 Task: Add Dietz & Watson ABF Buffalo Style Chicken Sausage to the cart.
Action: Mouse pressed left at (18, 121)
Screenshot: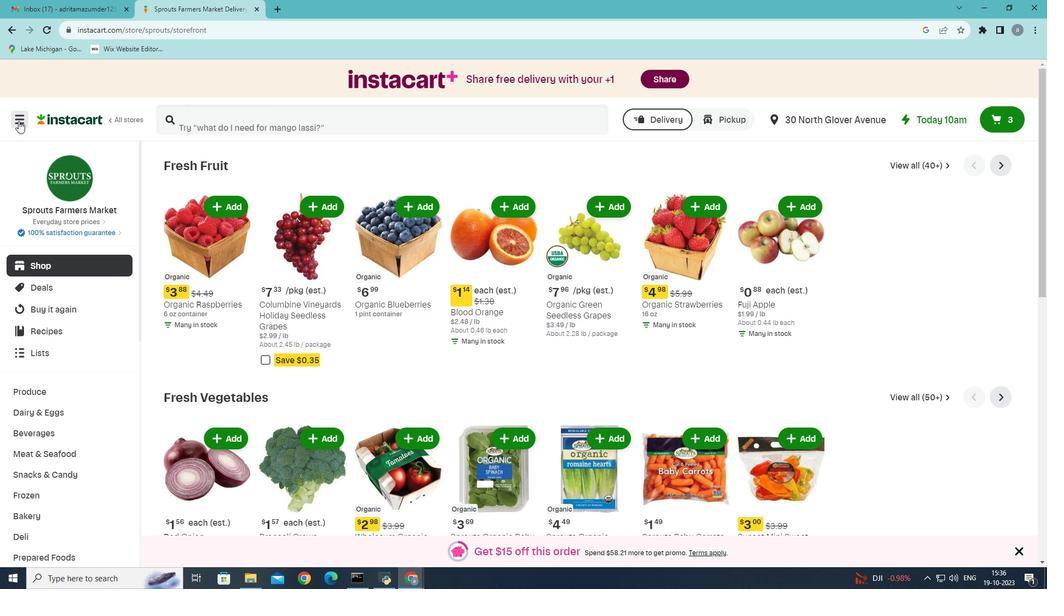 
Action: Mouse moved to (90, 315)
Screenshot: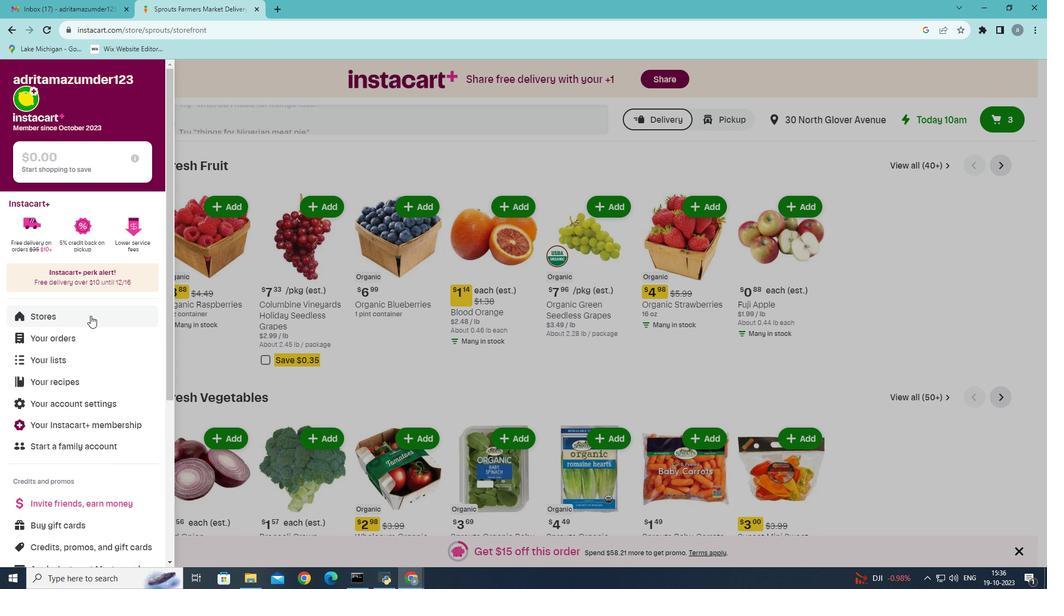 
Action: Mouse pressed left at (90, 315)
Screenshot: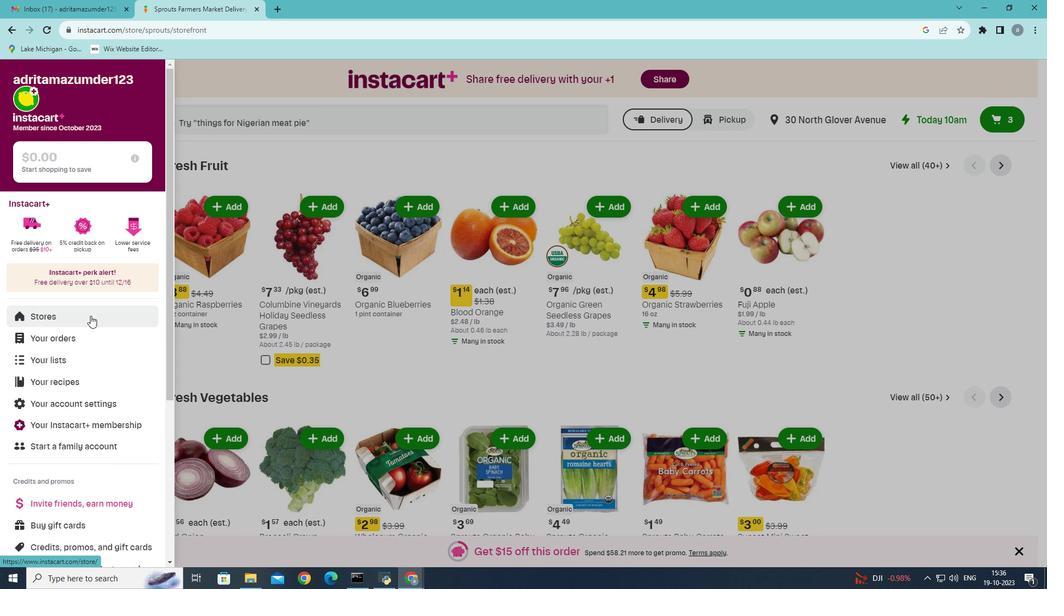 
Action: Mouse moved to (252, 124)
Screenshot: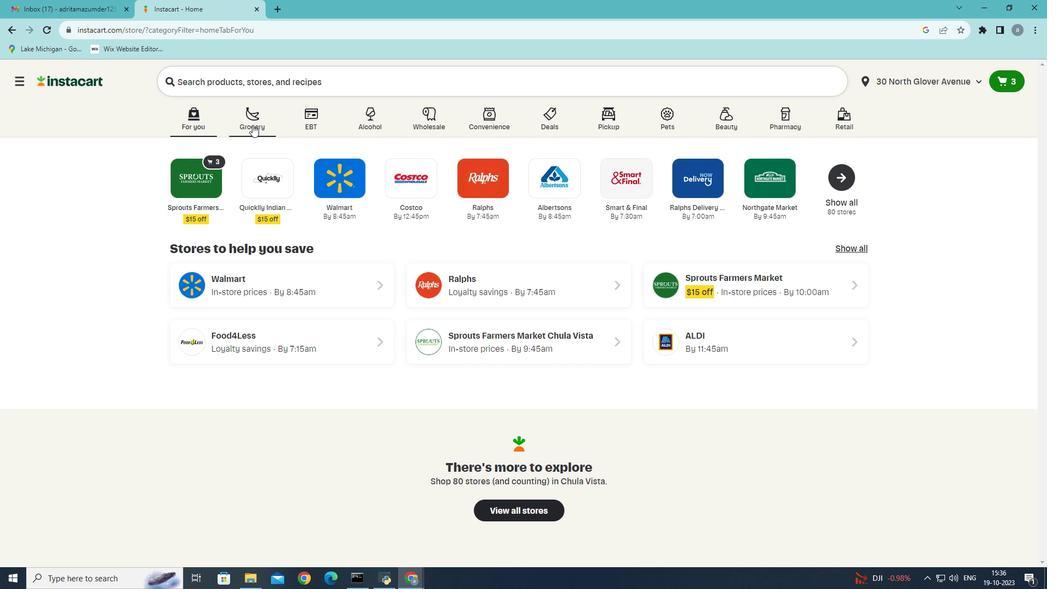 
Action: Mouse pressed left at (252, 124)
Screenshot: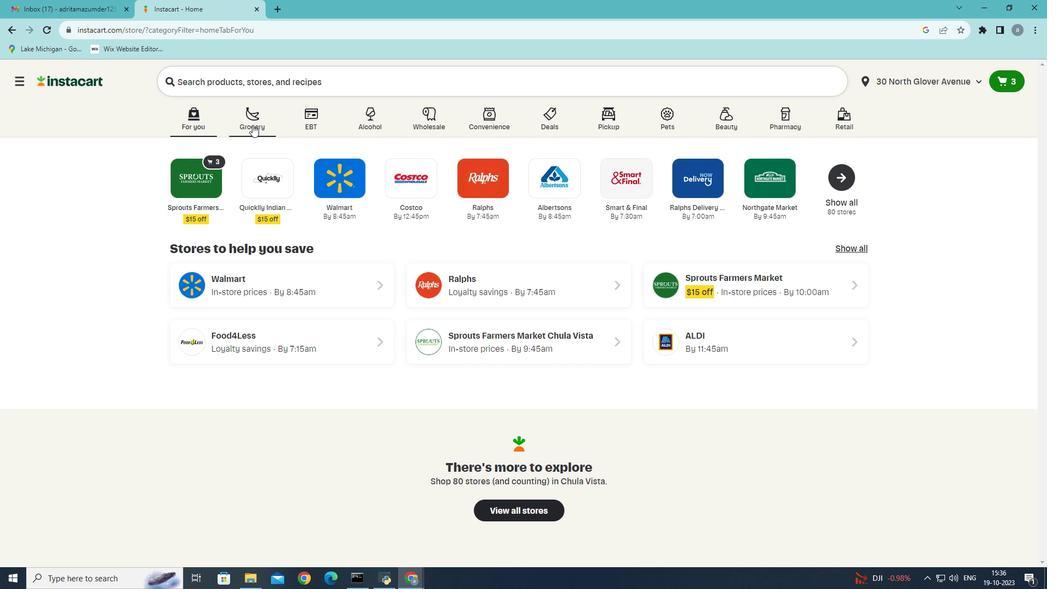 
Action: Mouse moved to (239, 328)
Screenshot: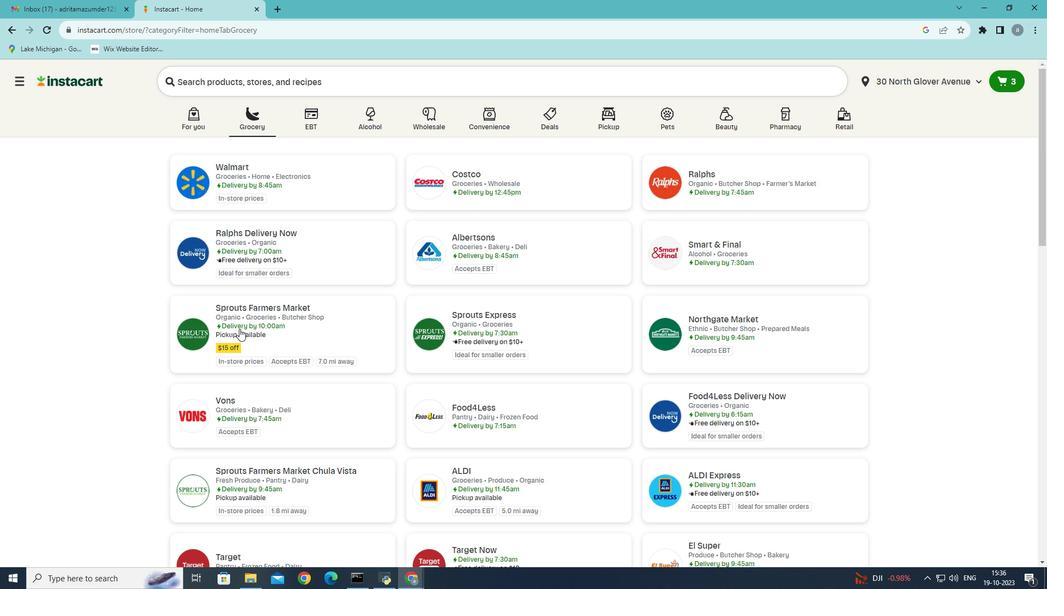 
Action: Mouse pressed left at (239, 328)
Screenshot: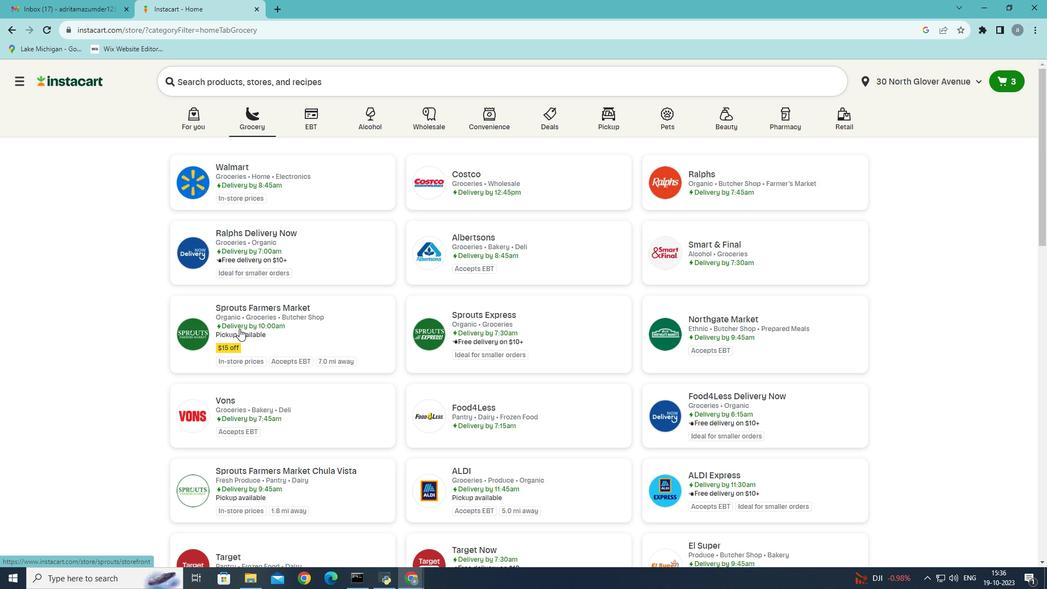 
Action: Mouse moved to (71, 453)
Screenshot: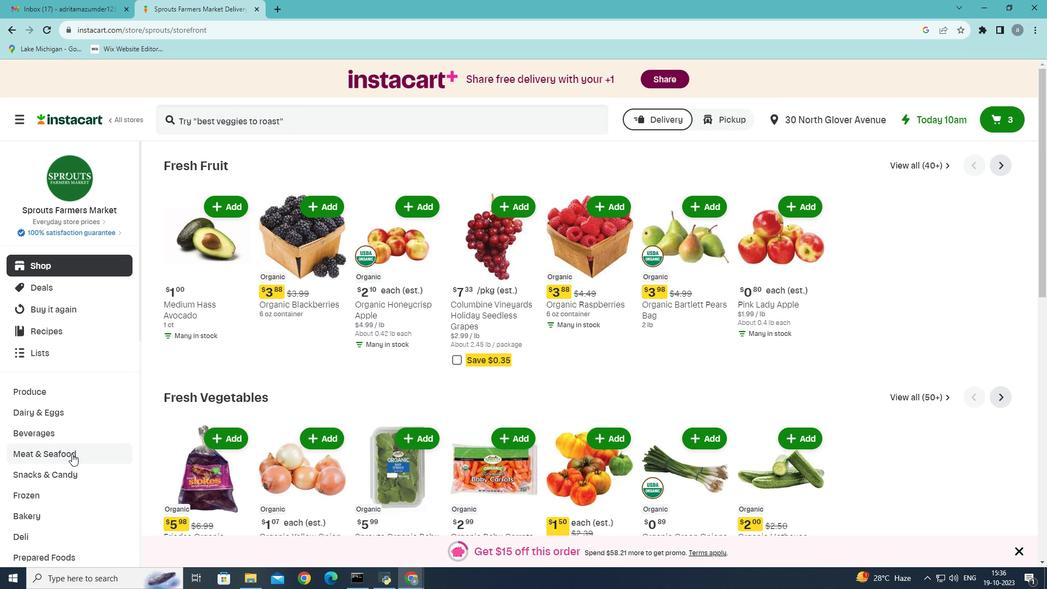 
Action: Mouse pressed left at (71, 453)
Screenshot: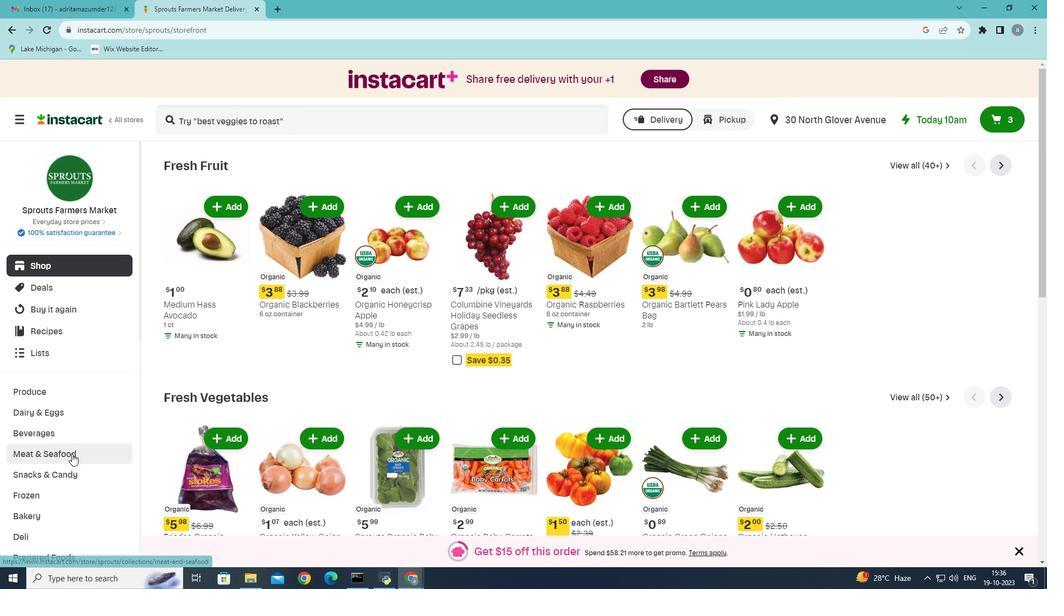 
Action: Mouse moved to (514, 195)
Screenshot: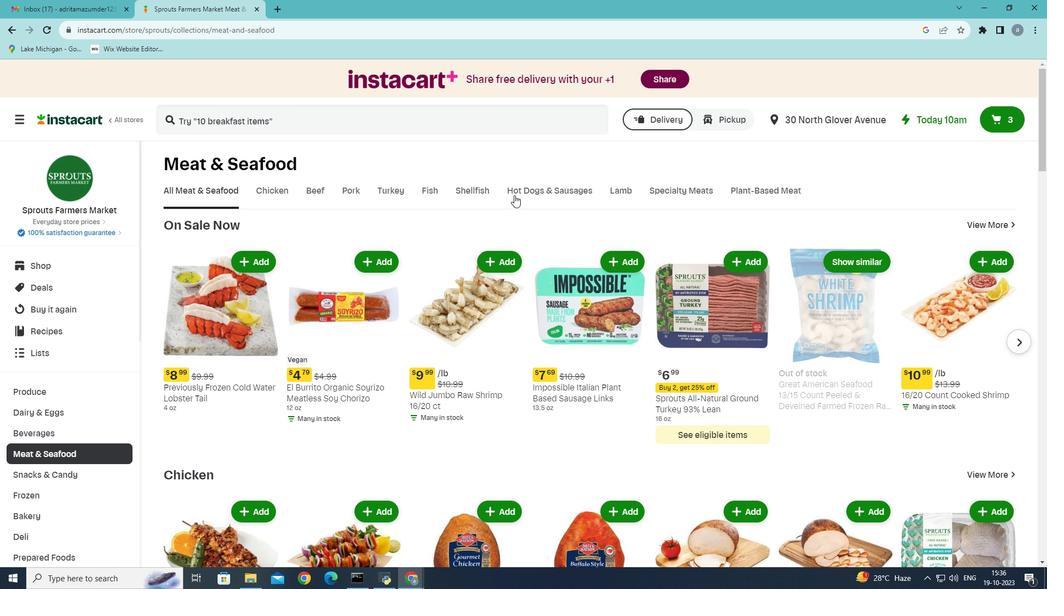 
Action: Mouse pressed left at (514, 195)
Screenshot: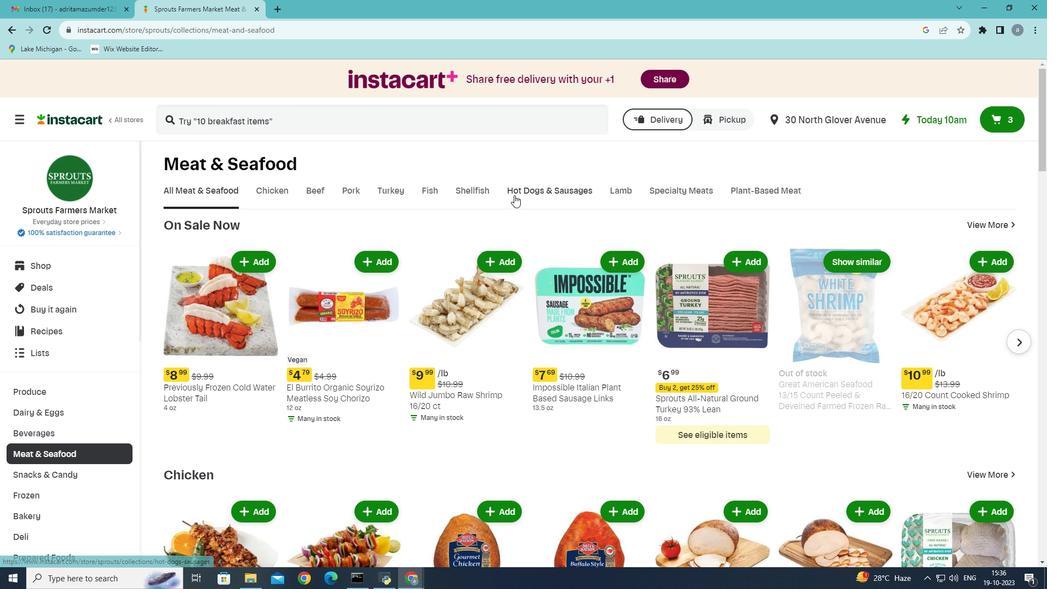 
Action: Mouse moved to (247, 239)
Screenshot: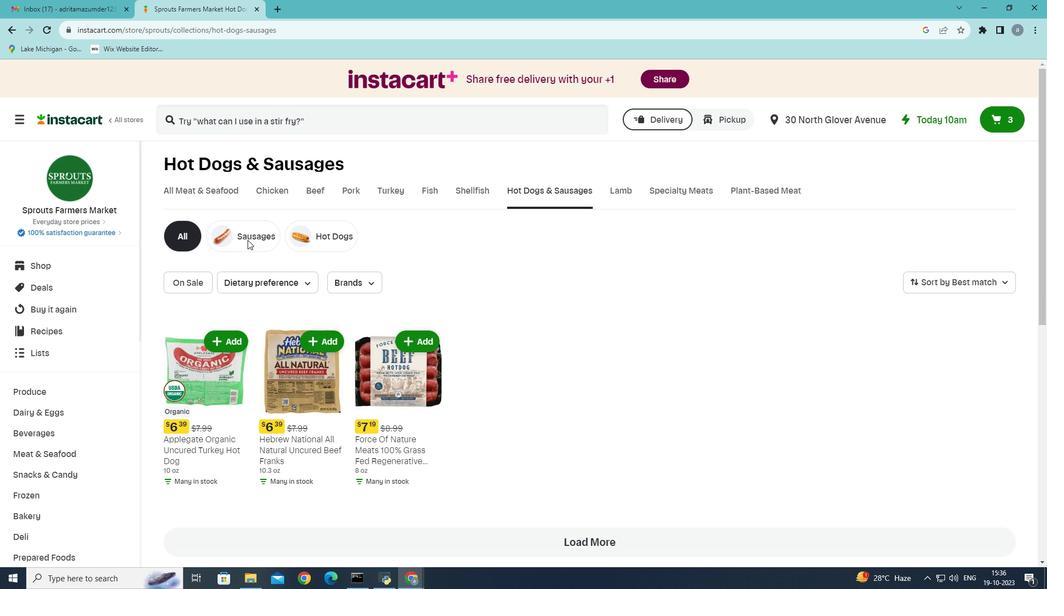 
Action: Mouse pressed left at (247, 239)
Screenshot: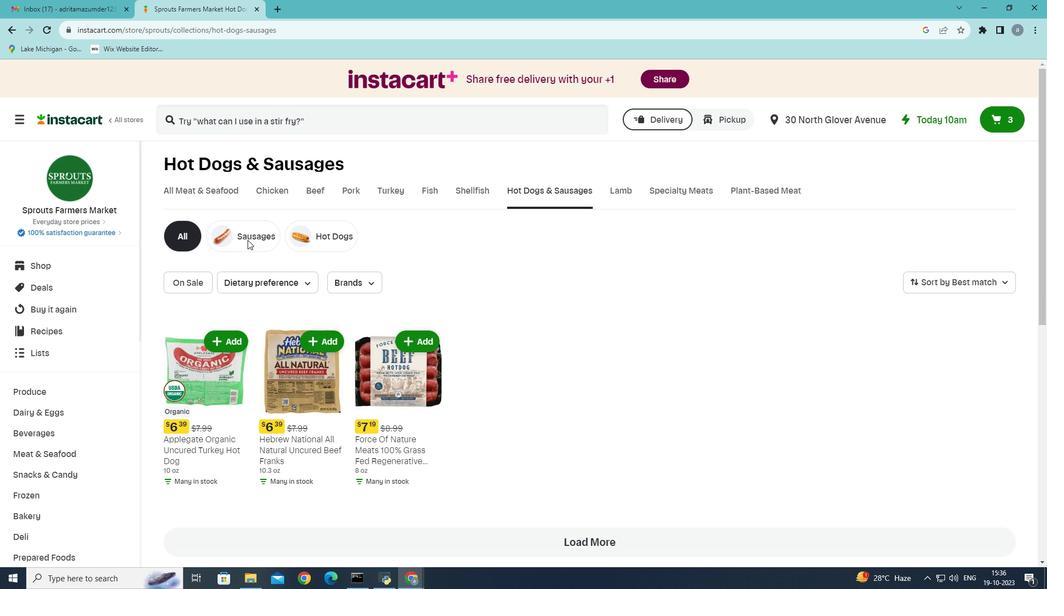 
Action: Mouse moved to (468, 377)
Screenshot: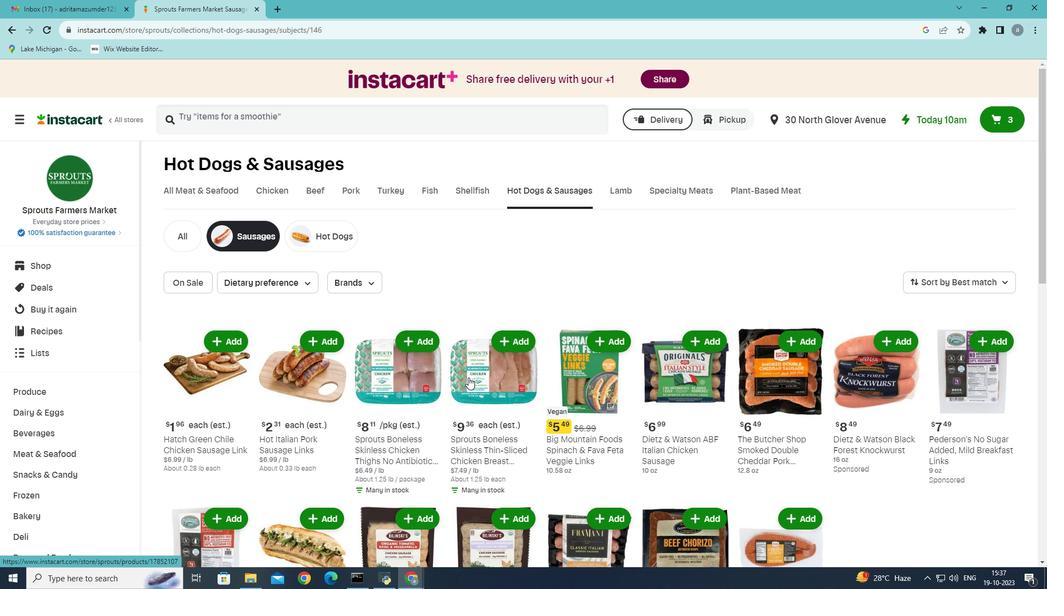 
Action: Mouse scrolled (468, 376) with delta (0, 0)
Screenshot: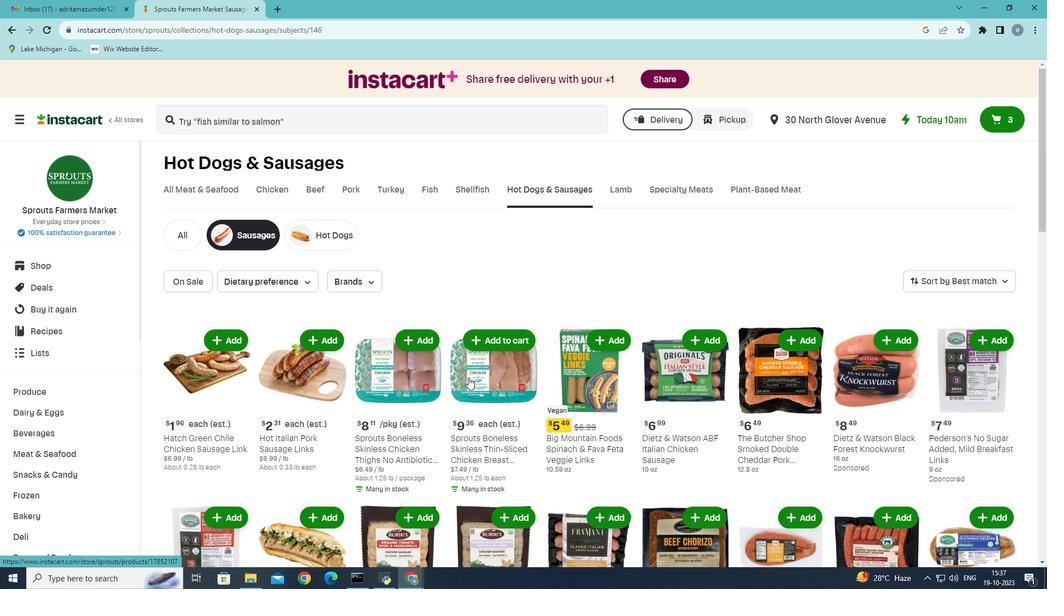 
Action: Mouse moved to (658, 415)
Screenshot: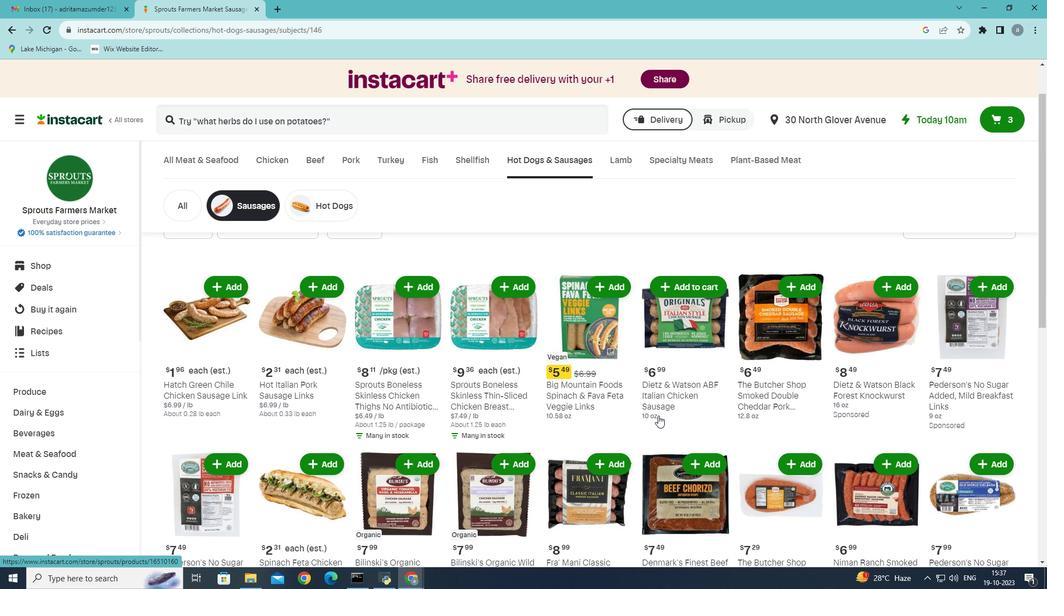 
Action: Mouse scrolled (658, 415) with delta (0, 0)
Screenshot: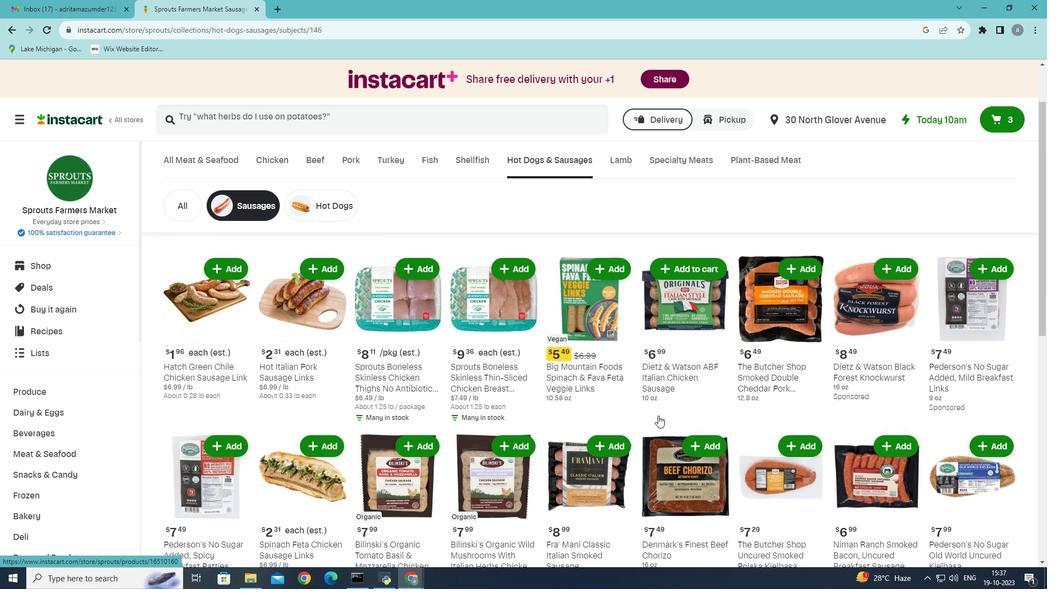 
Action: Mouse moved to (645, 417)
Screenshot: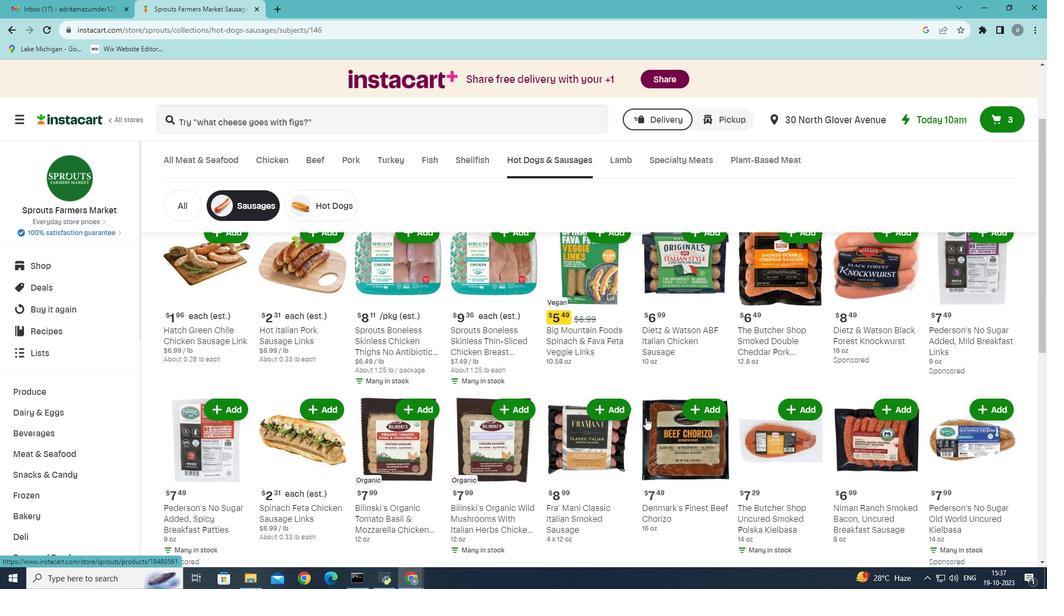 
Action: Mouse scrolled (645, 417) with delta (0, 0)
Screenshot: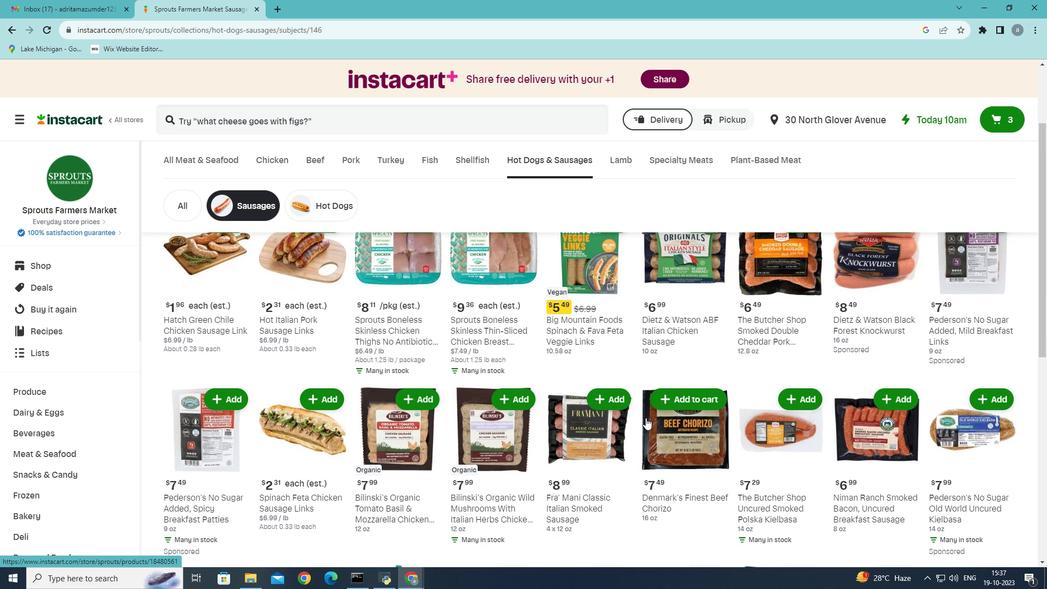 
Action: Mouse scrolled (645, 417) with delta (0, 0)
Screenshot: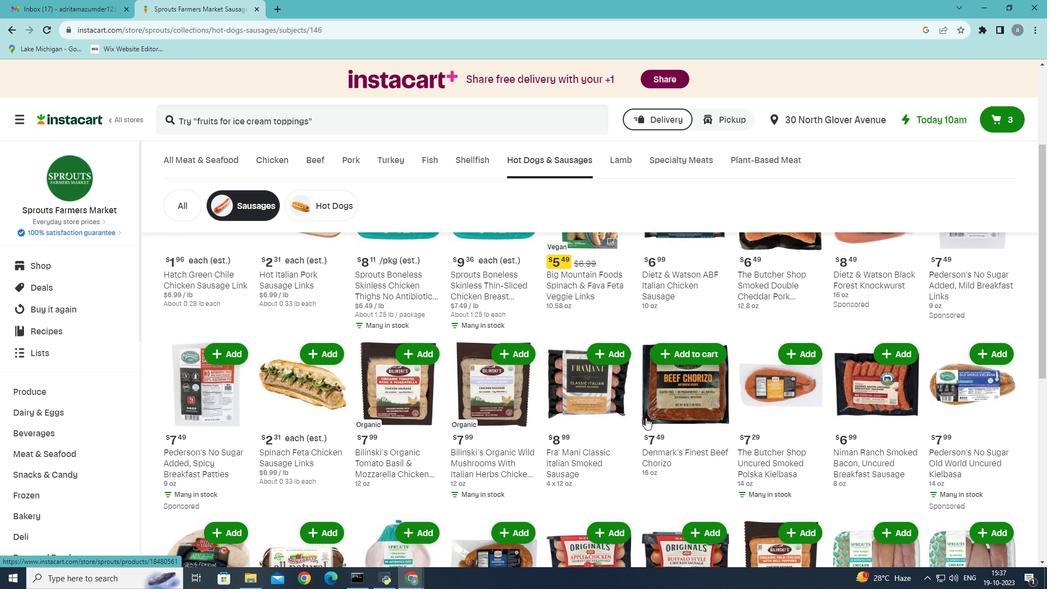 
Action: Mouse scrolled (645, 417) with delta (0, 0)
Screenshot: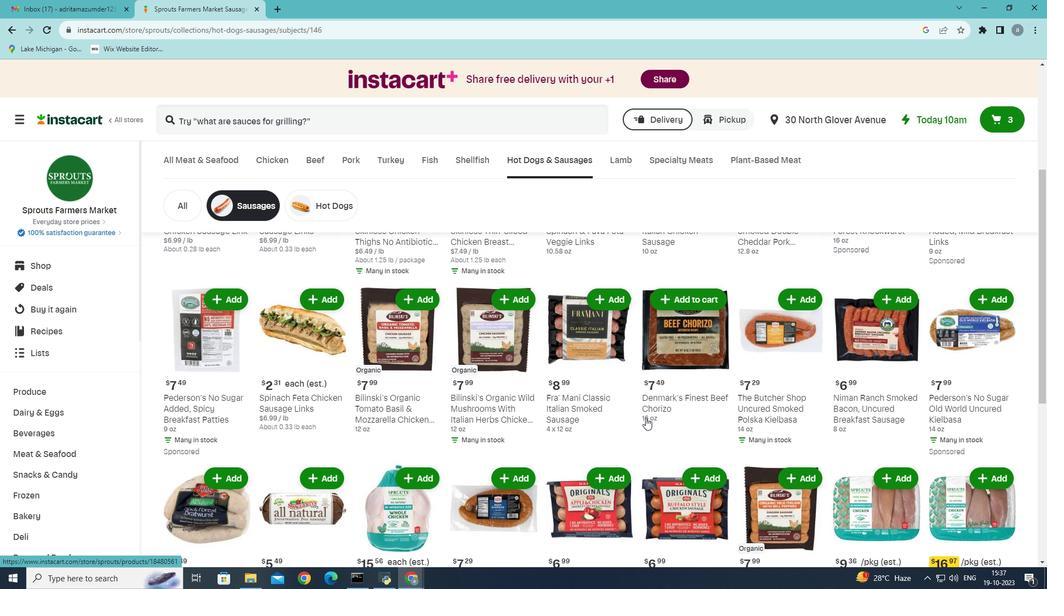 
Action: Mouse scrolled (645, 417) with delta (0, 0)
Screenshot: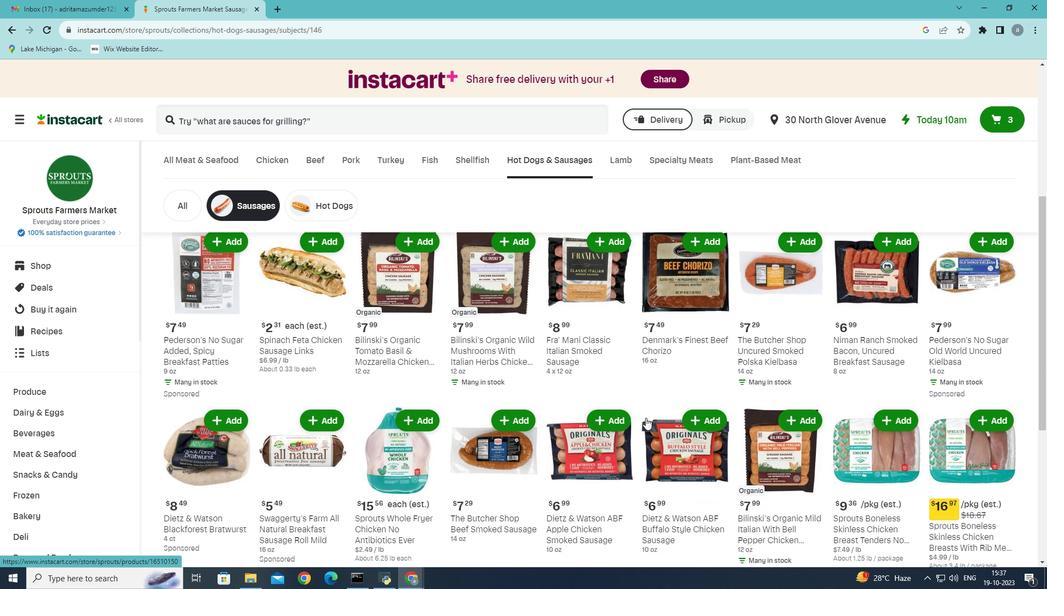 
Action: Mouse scrolled (645, 417) with delta (0, 0)
Screenshot: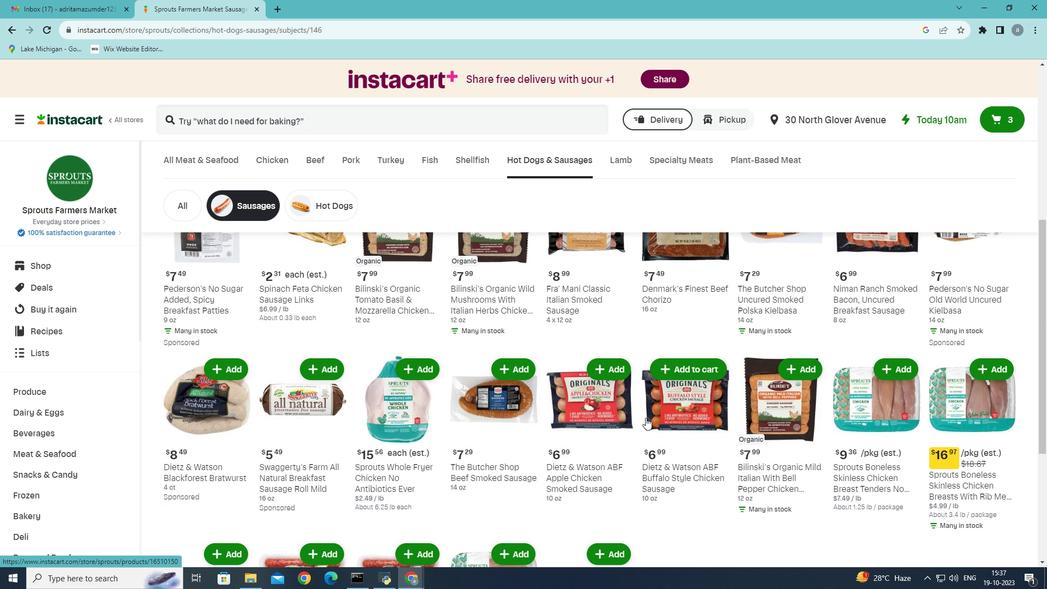 
Action: Mouse moved to (686, 316)
Screenshot: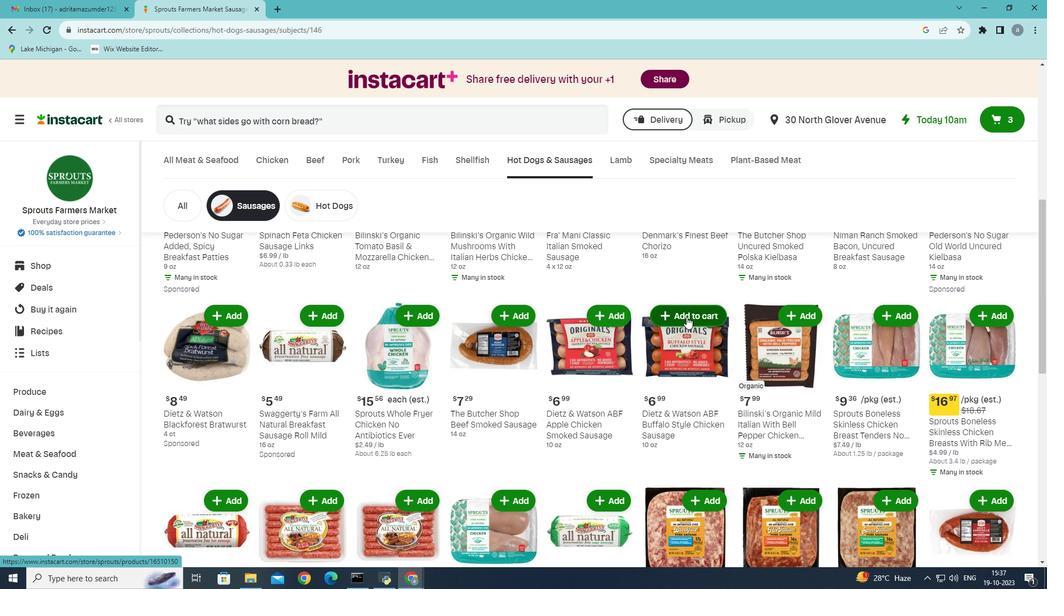 
Action: Mouse pressed left at (686, 316)
Screenshot: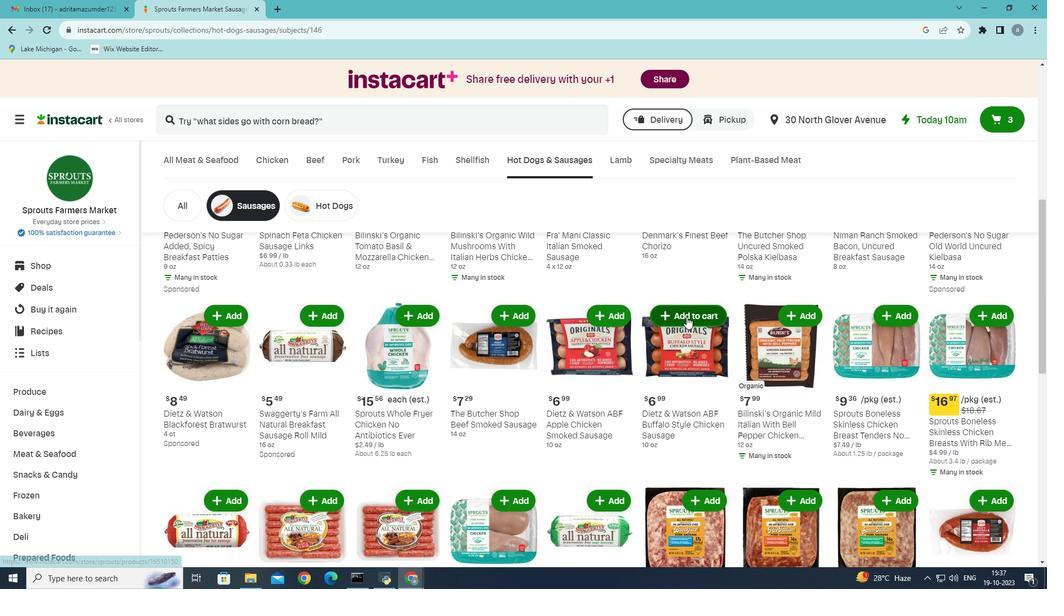 
Action: Mouse moved to (631, 325)
Screenshot: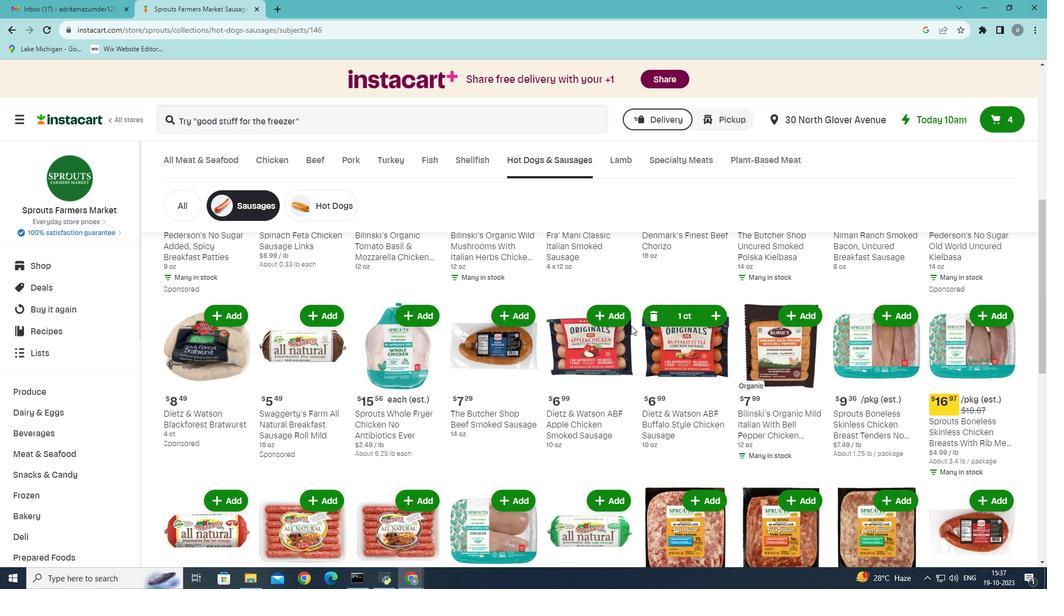 
